 Task: Find a one-way flight from Sydney to Auckland on a specific date, using Air New Zealand.
Action: Mouse pressed left at (407, 229)
Screenshot: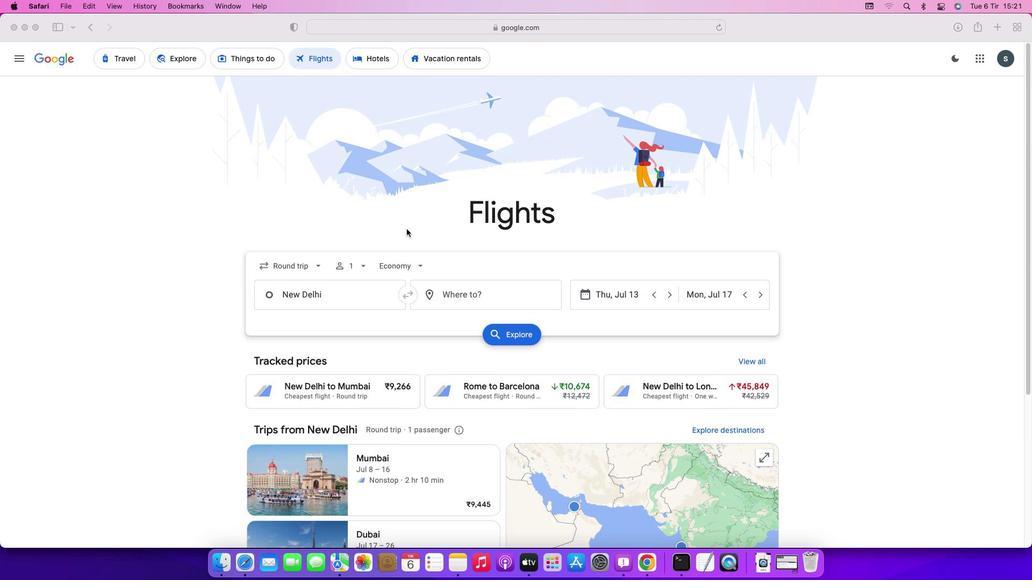 
Action: Mouse moved to (306, 268)
Screenshot: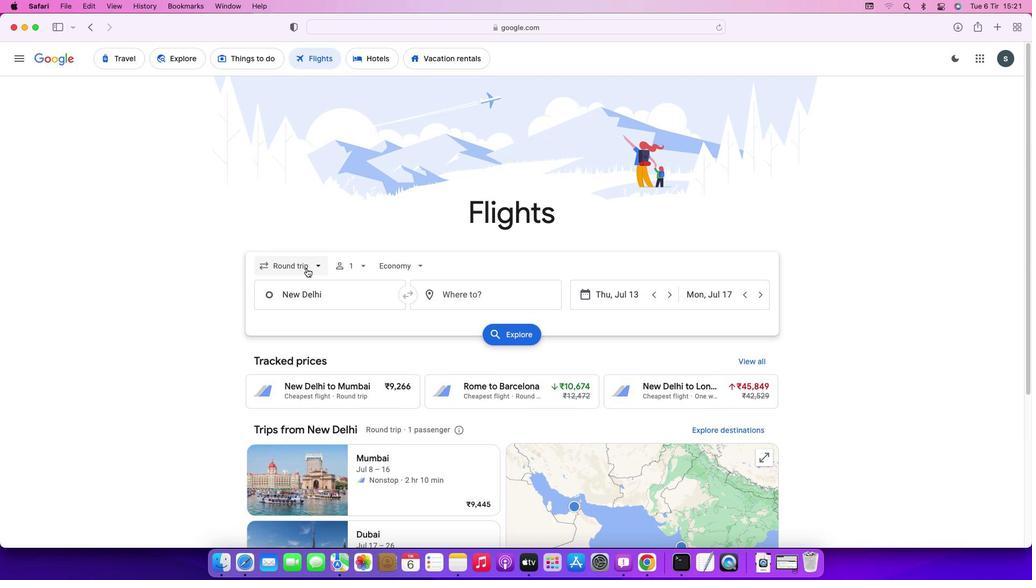 
Action: Mouse pressed left at (306, 268)
Screenshot: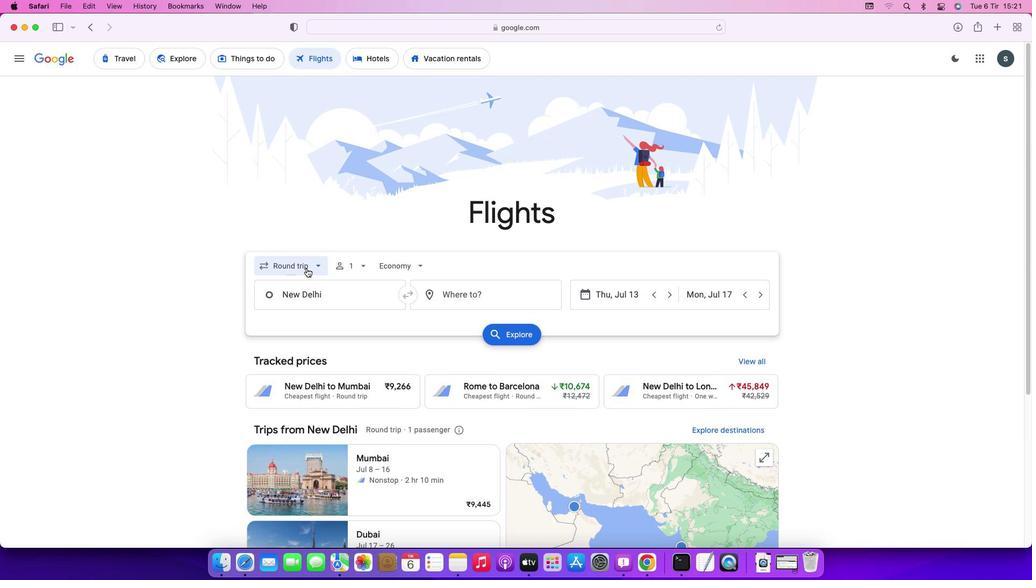 
Action: Mouse moved to (308, 316)
Screenshot: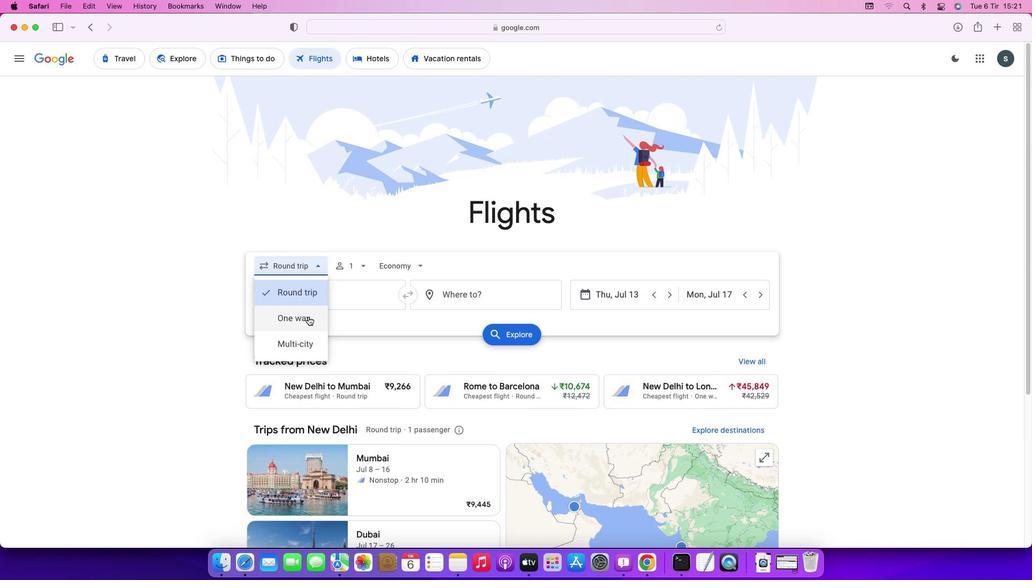 
Action: Mouse pressed left at (308, 316)
Screenshot: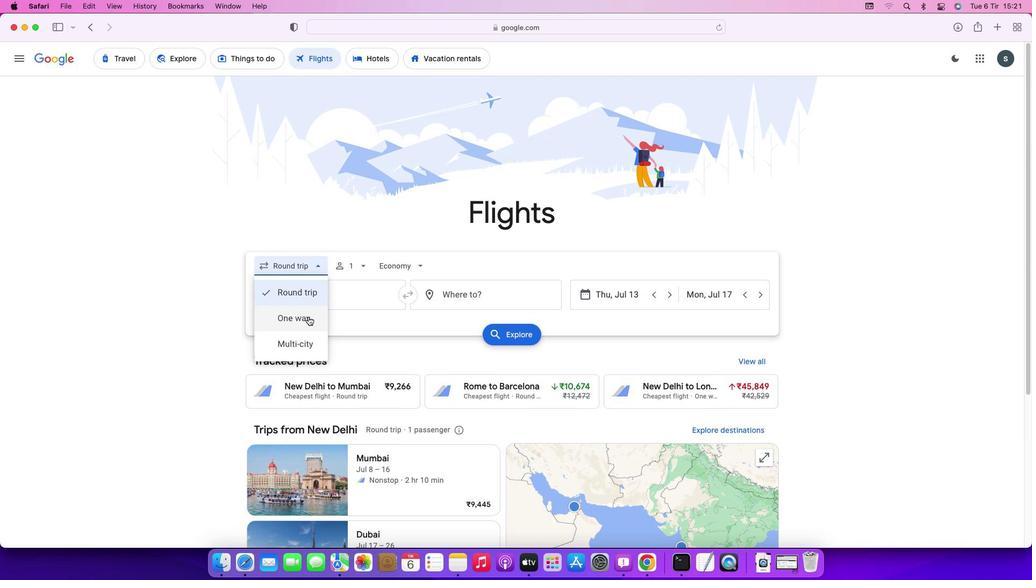 
Action: Mouse moved to (360, 267)
Screenshot: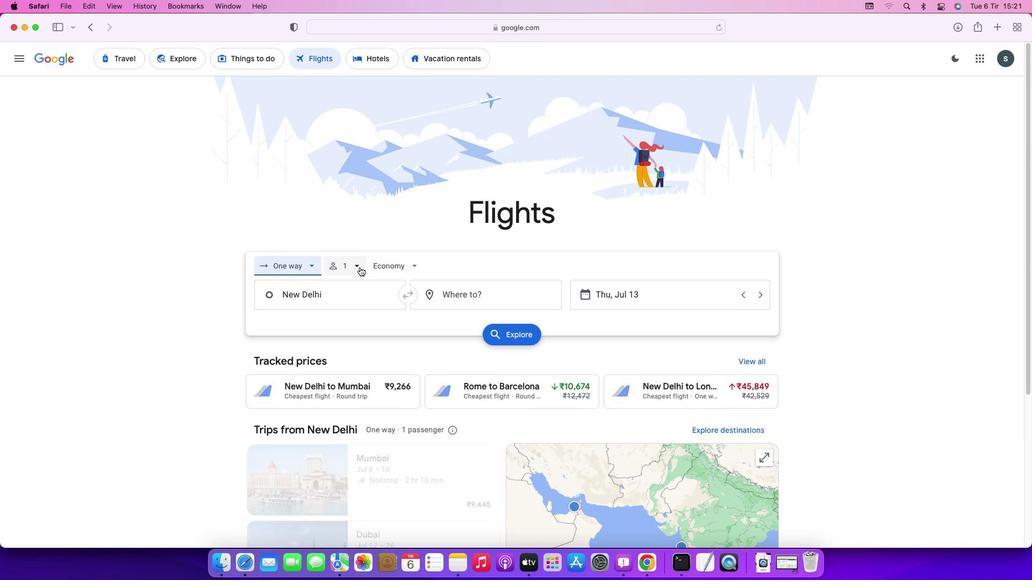
Action: Mouse pressed left at (360, 267)
Screenshot: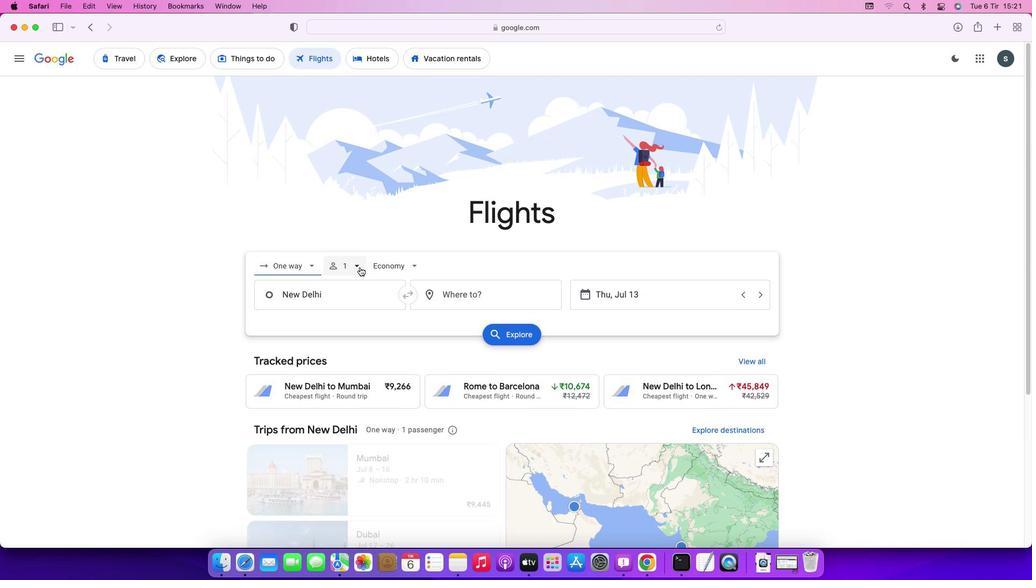 
Action: Mouse moved to (419, 294)
Screenshot: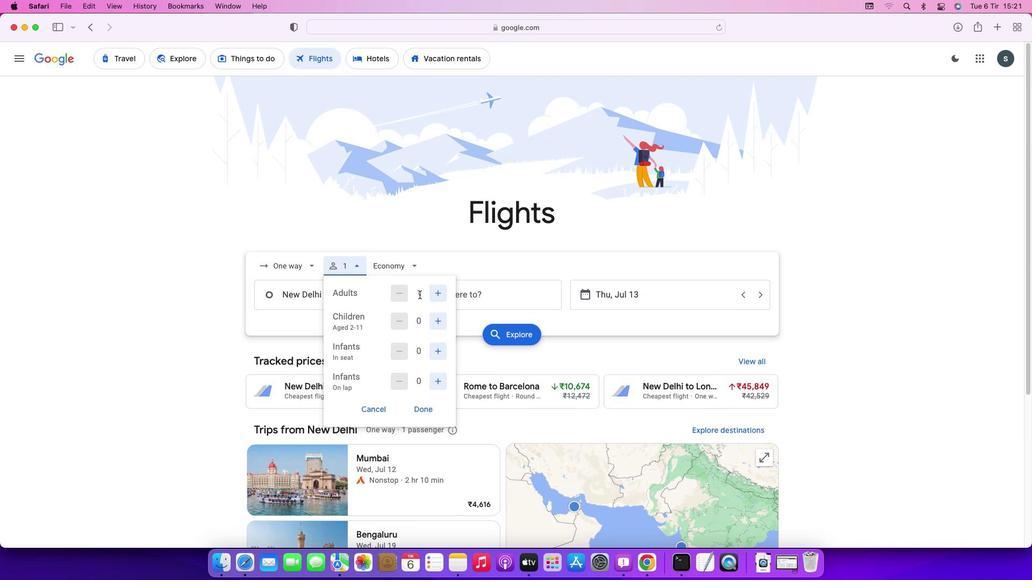 
Action: Mouse pressed left at (419, 294)
Screenshot: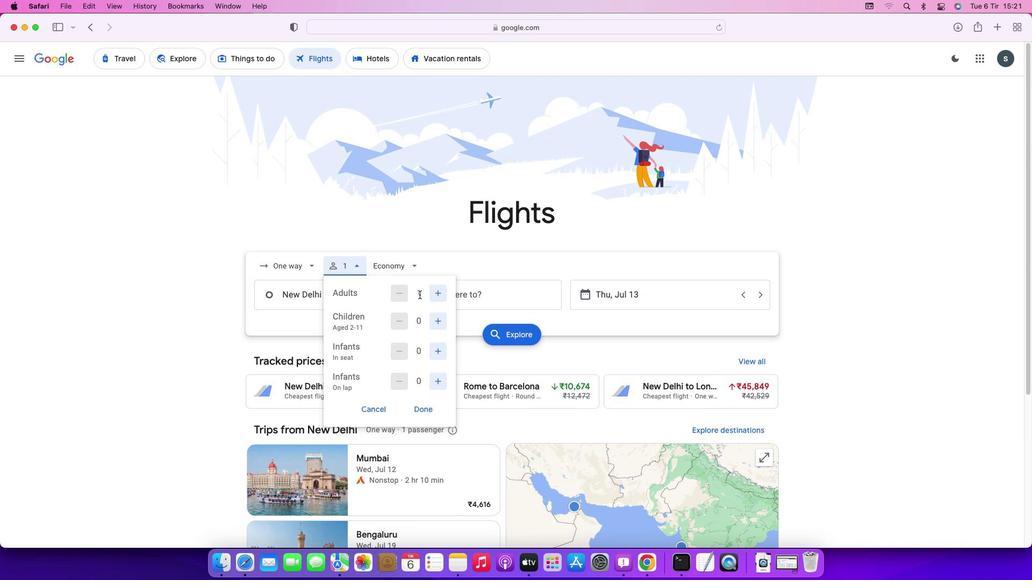 
Action: Mouse moved to (425, 407)
Screenshot: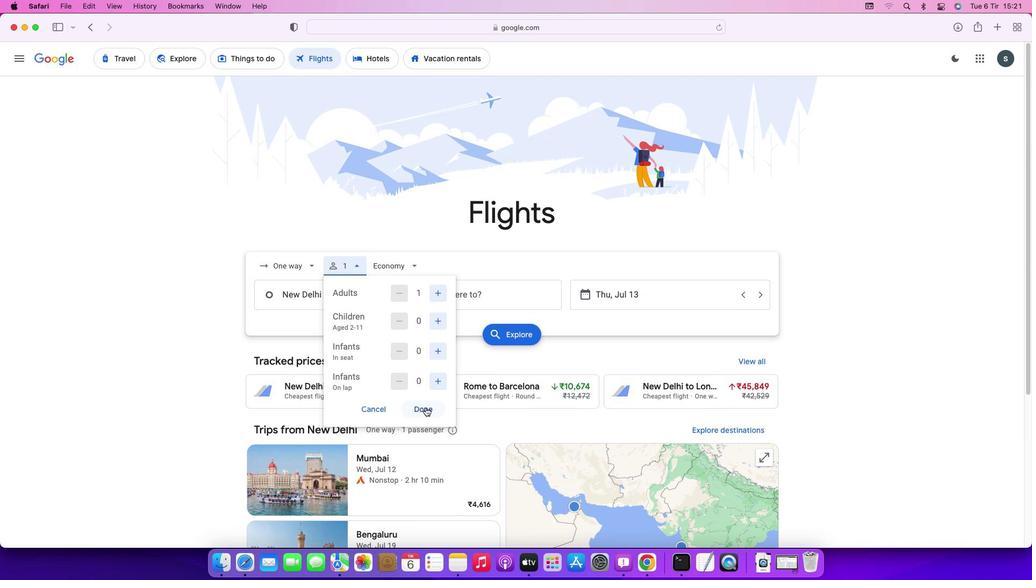 
Action: Mouse pressed left at (425, 407)
Screenshot: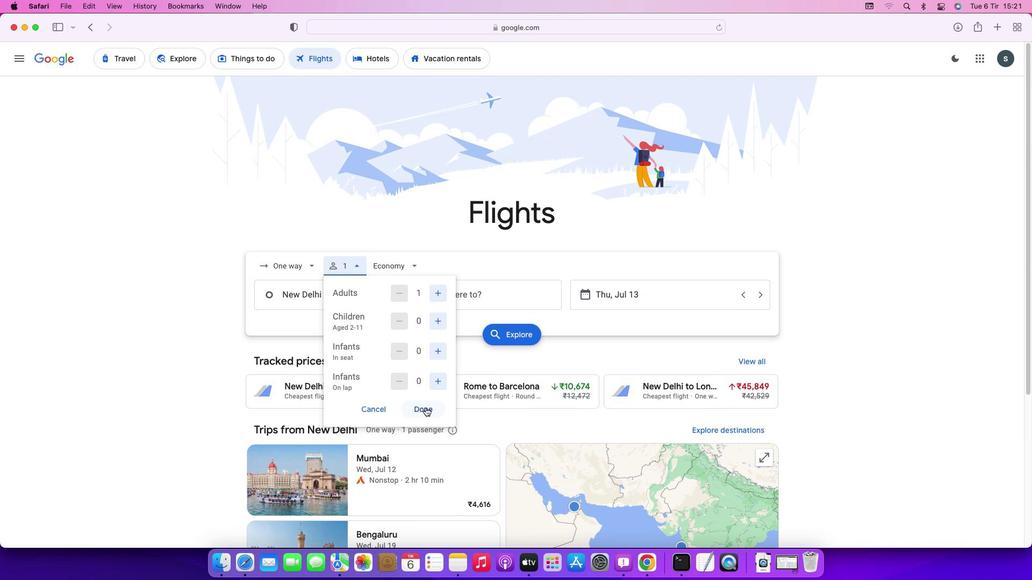 
Action: Mouse moved to (399, 266)
Screenshot: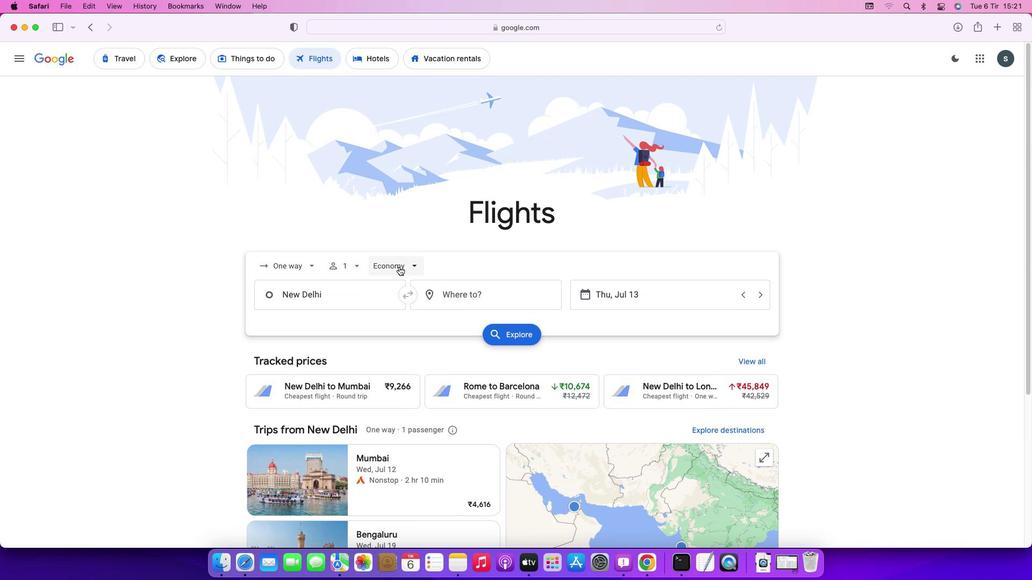 
Action: Mouse pressed left at (399, 266)
Screenshot: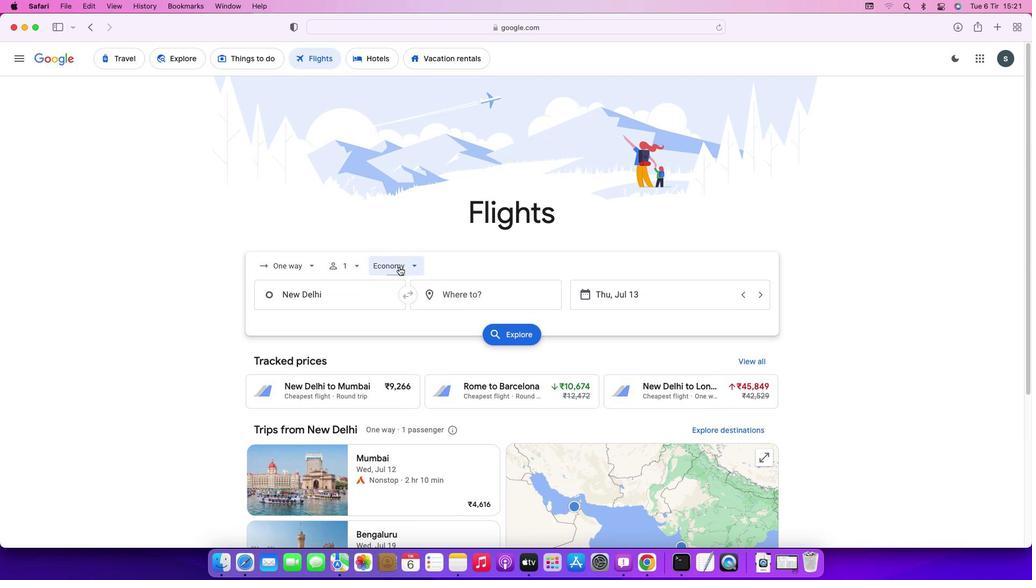 
Action: Mouse moved to (407, 288)
Screenshot: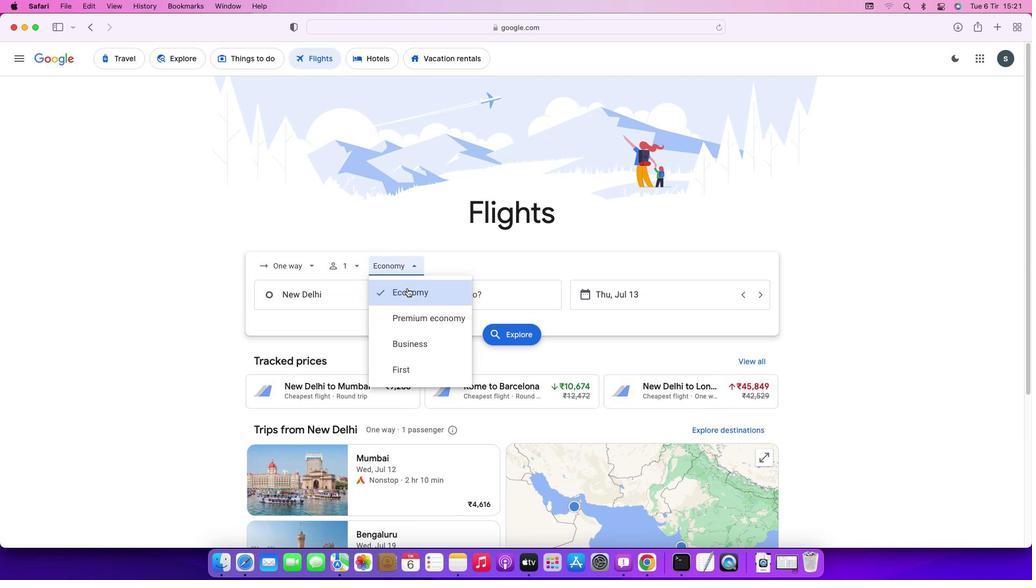 
Action: Mouse pressed left at (407, 288)
Screenshot: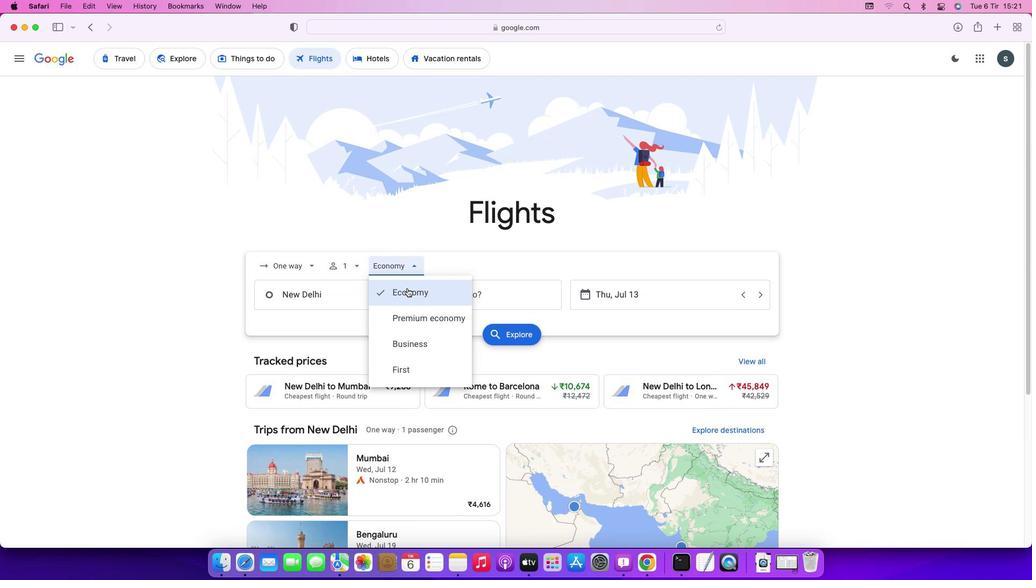 
Action: Mouse moved to (351, 296)
Screenshot: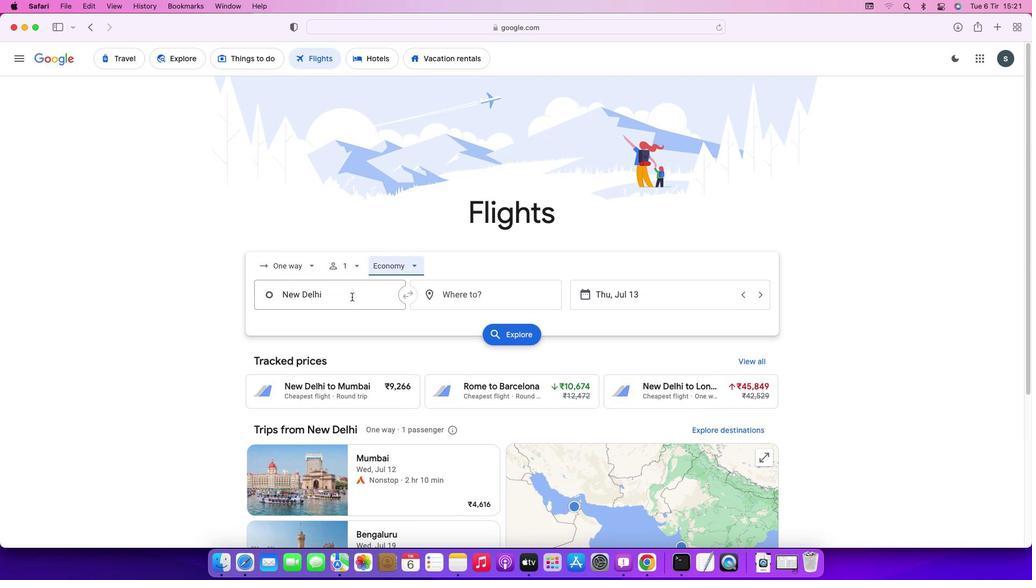 
Action: Mouse pressed left at (351, 296)
Screenshot: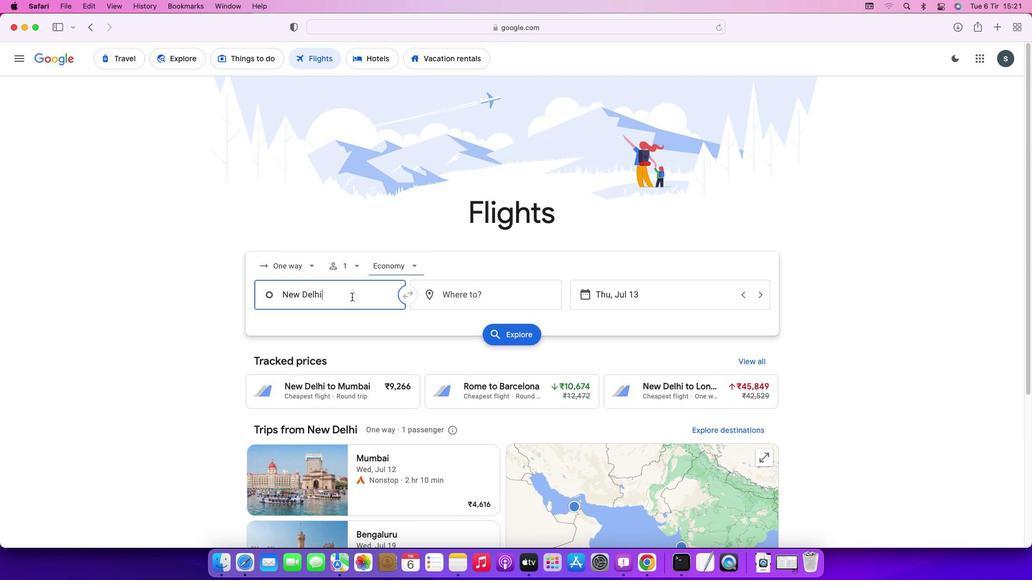 
Action: Mouse moved to (351, 297)
Screenshot: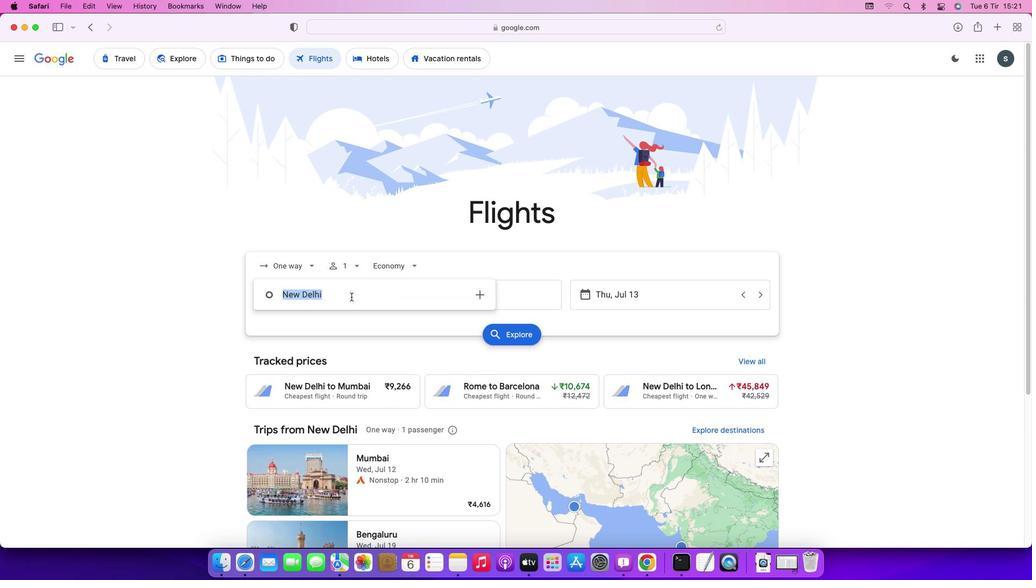 
Action: Key pressed Key.backspaceKey.caps_lock'S'Key.caps_lock'y''d''n''e''y'Key.enter
Screenshot: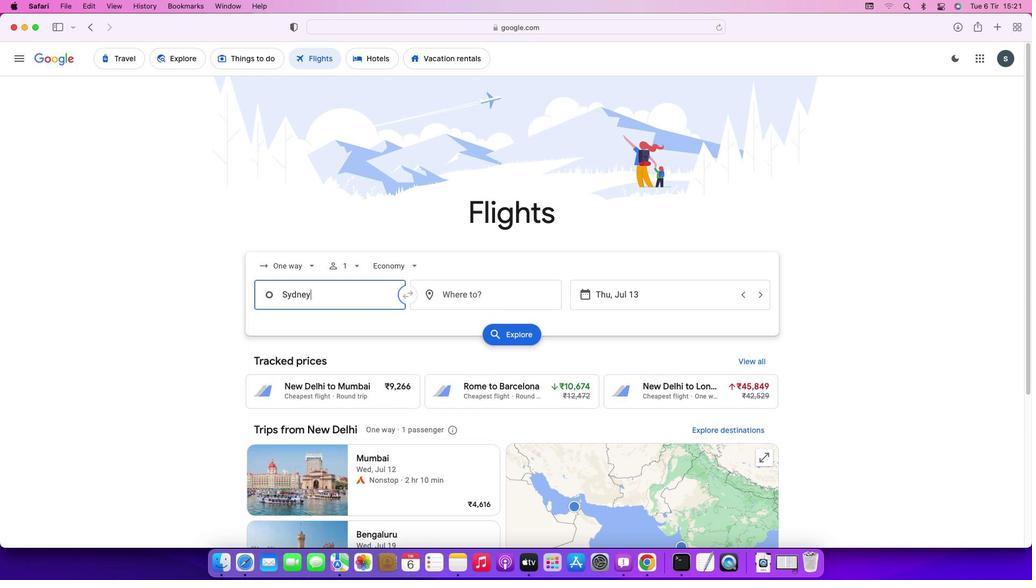 
Action: Mouse moved to (479, 296)
Screenshot: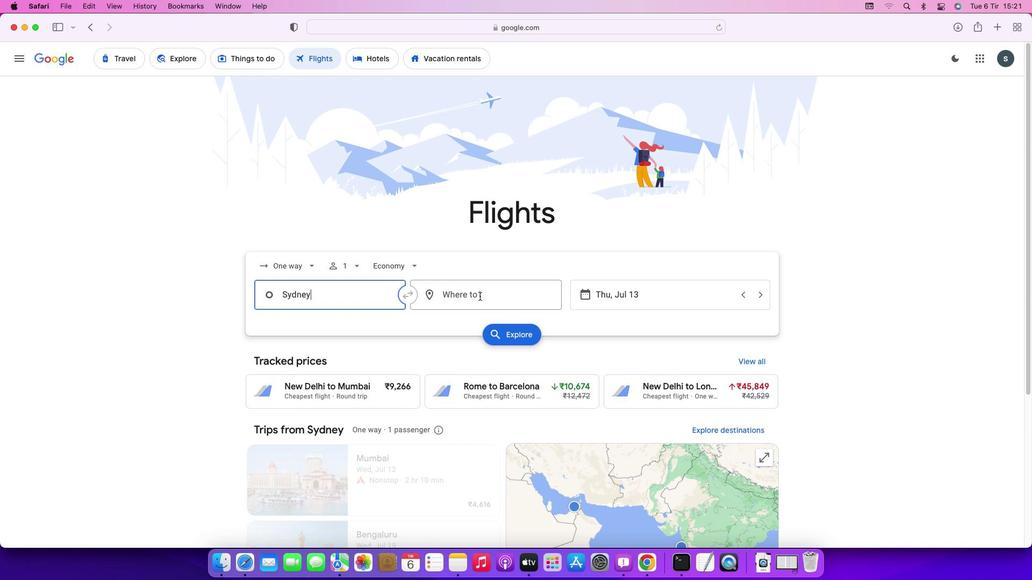 
Action: Mouse pressed left at (479, 296)
Screenshot: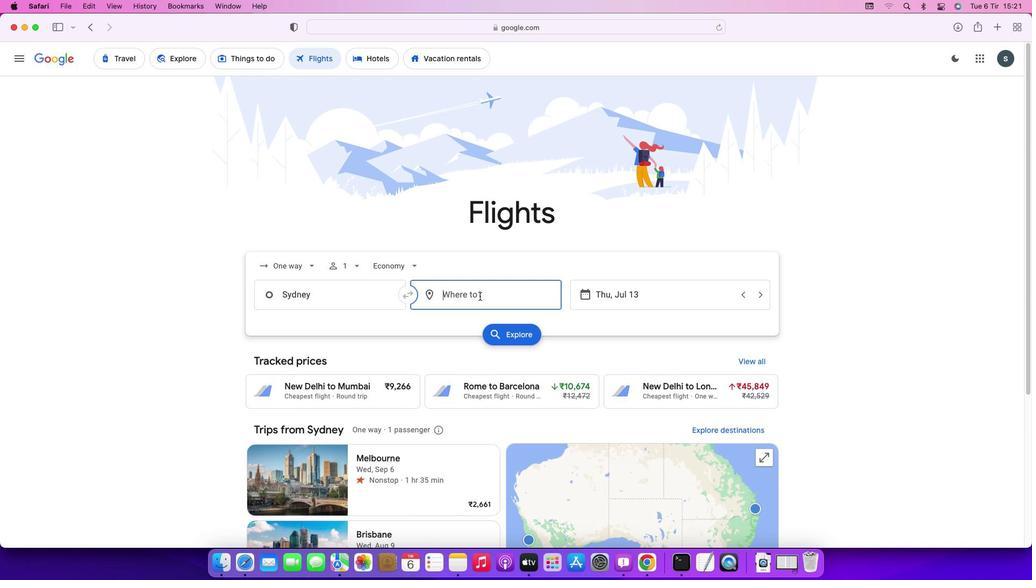 
Action: Key pressed Key.caps_lock'A'Key.caps_lock'u''c''k''l''a''n''d'Key.enter
Screenshot: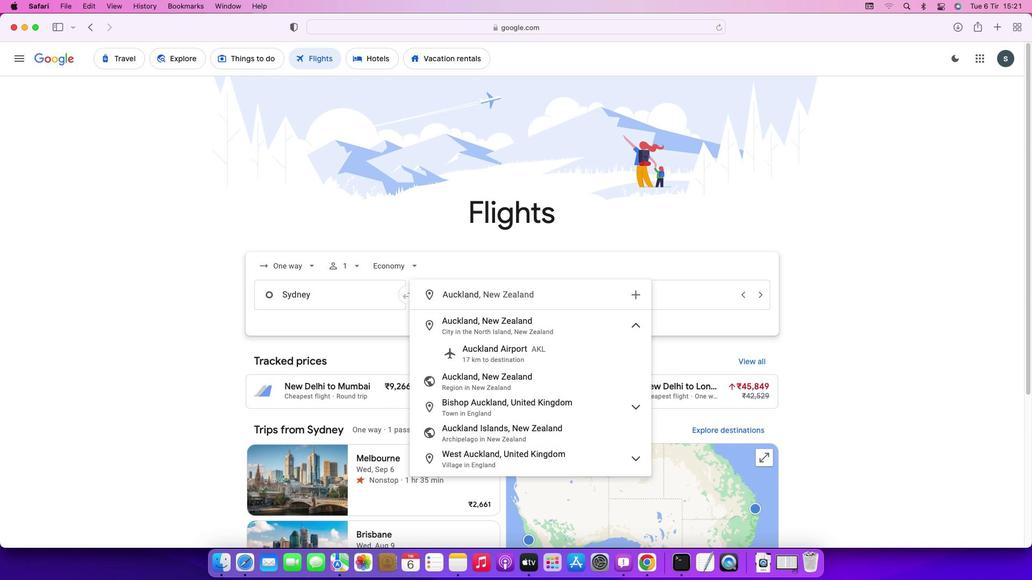 
Action: Mouse moved to (652, 297)
Screenshot: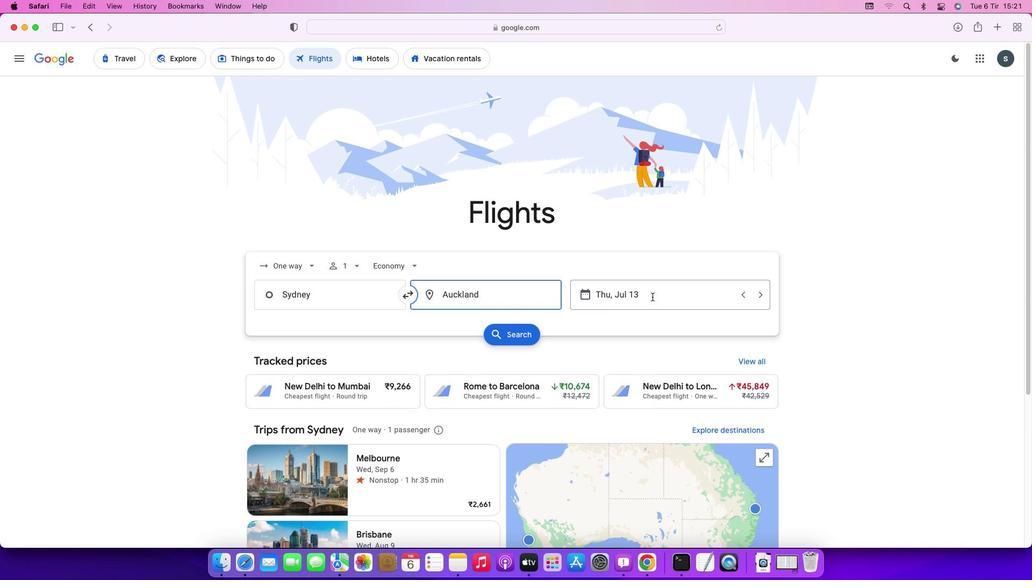 
Action: Mouse pressed left at (652, 297)
Screenshot: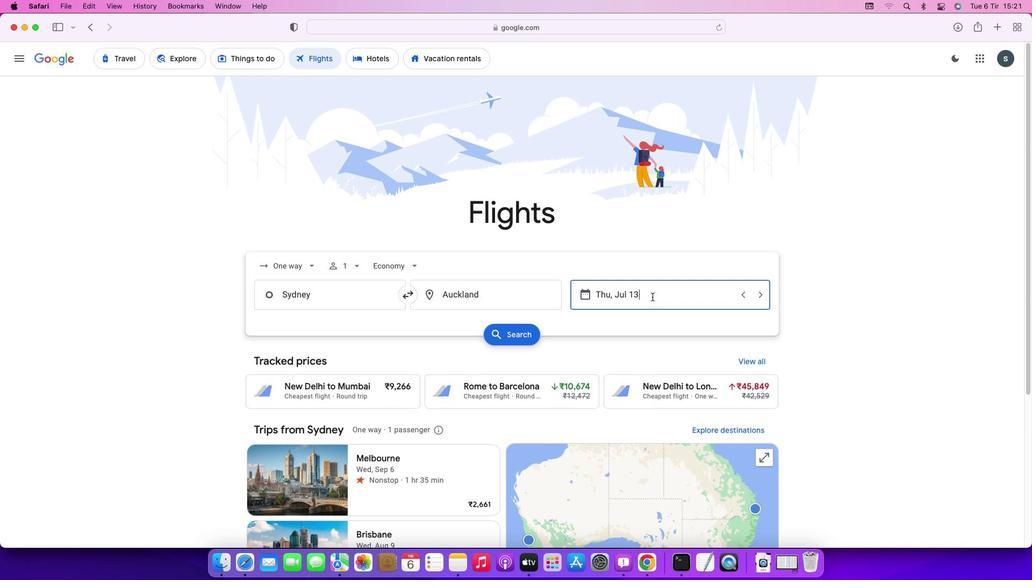 
Action: Mouse moved to (782, 401)
Screenshot: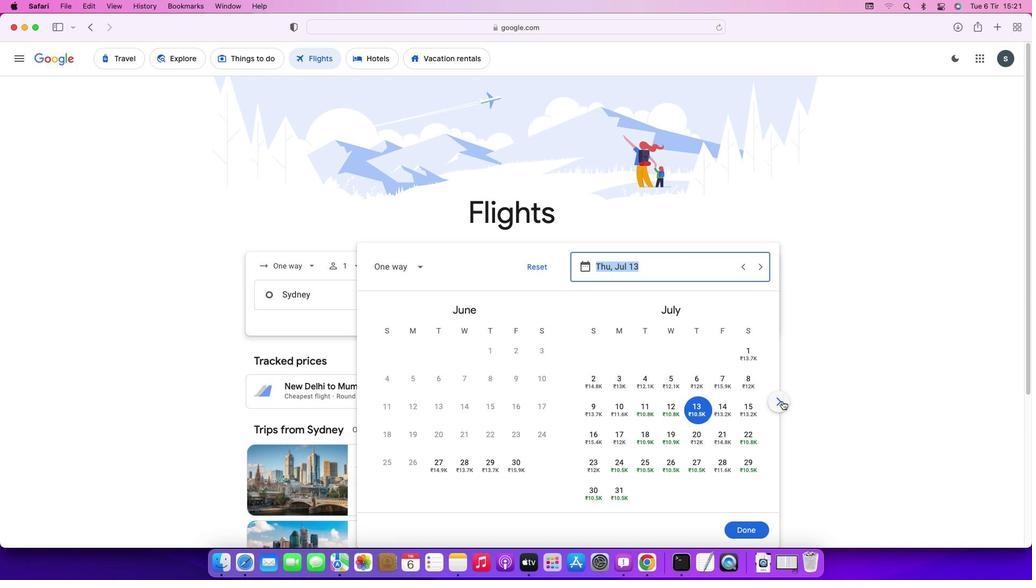 
Action: Mouse pressed left at (782, 401)
Screenshot: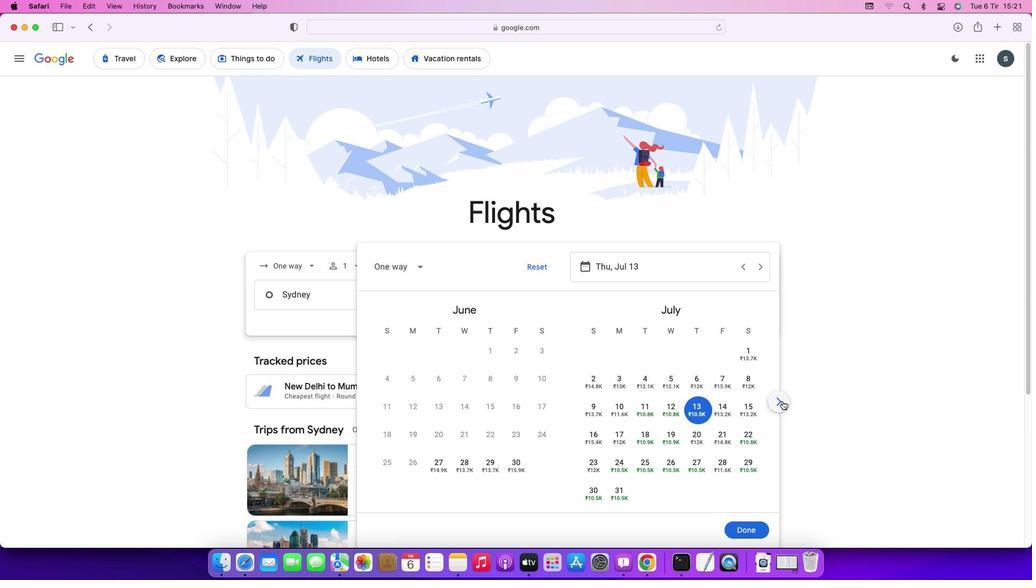
Action: Mouse moved to (781, 401)
Screenshot: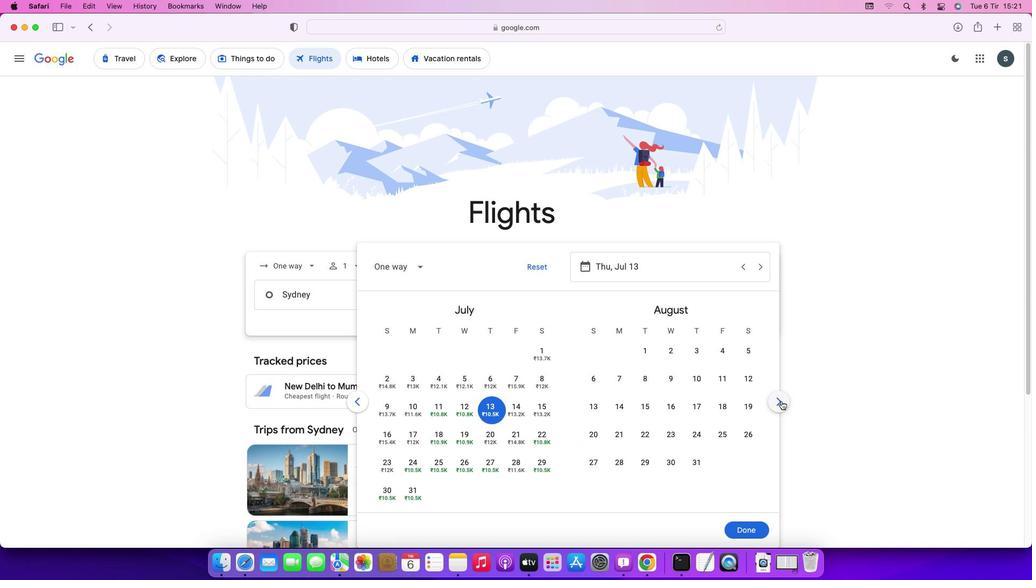 
Action: Mouse pressed left at (781, 401)
Screenshot: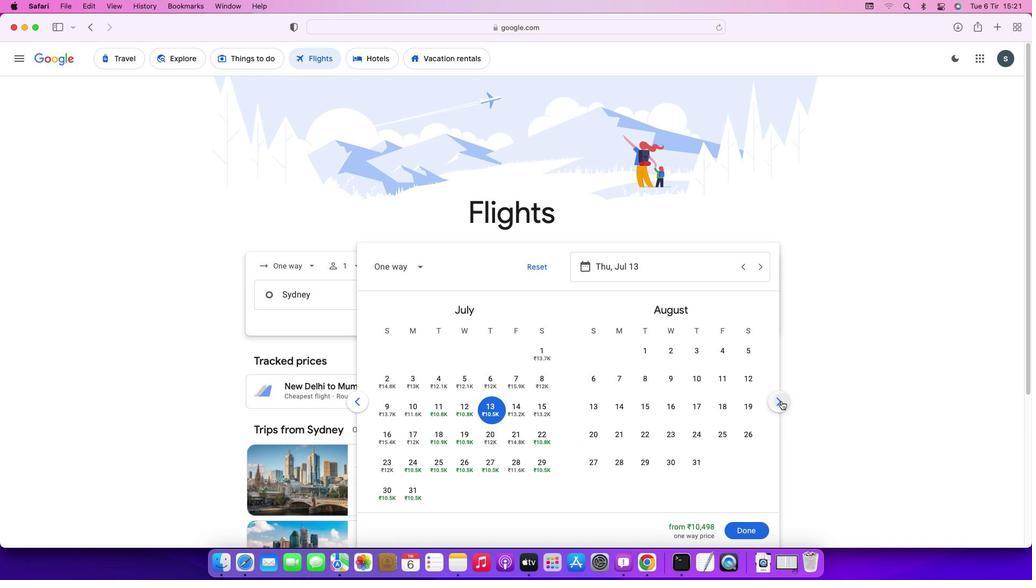 
Action: Mouse moved to (723, 407)
Screenshot: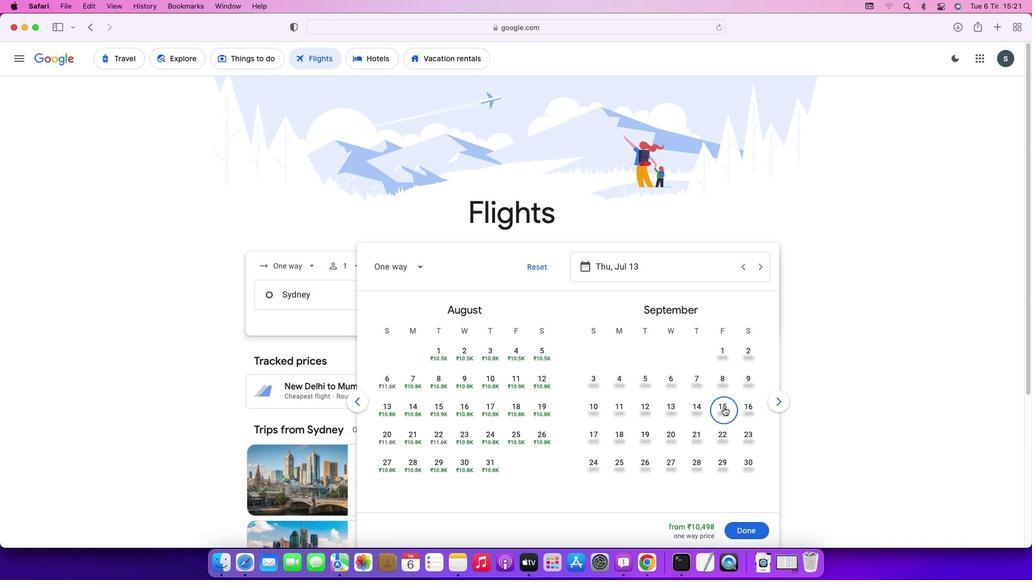 
Action: Mouse pressed left at (723, 407)
Screenshot: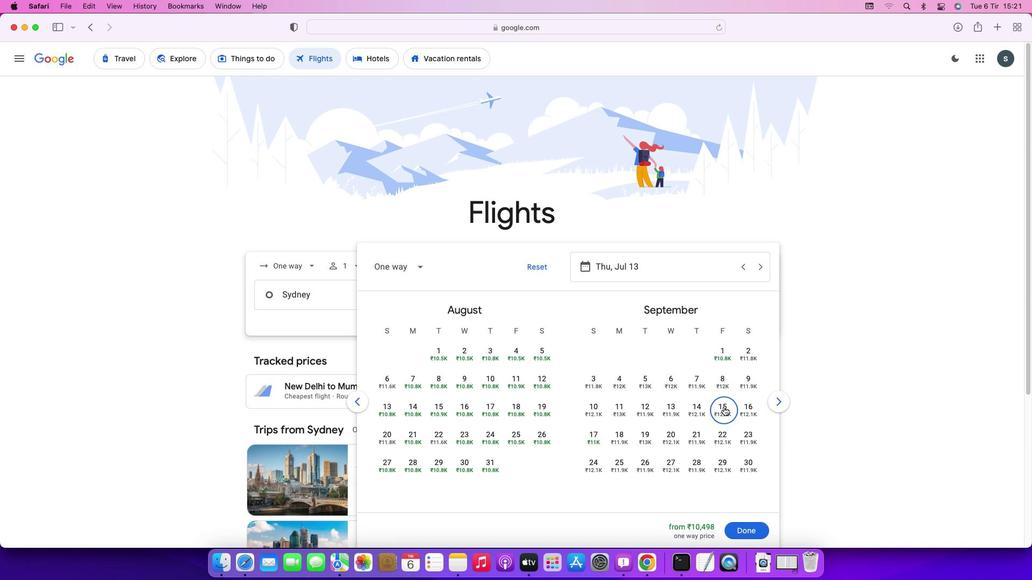 
Action: Mouse moved to (752, 528)
Screenshot: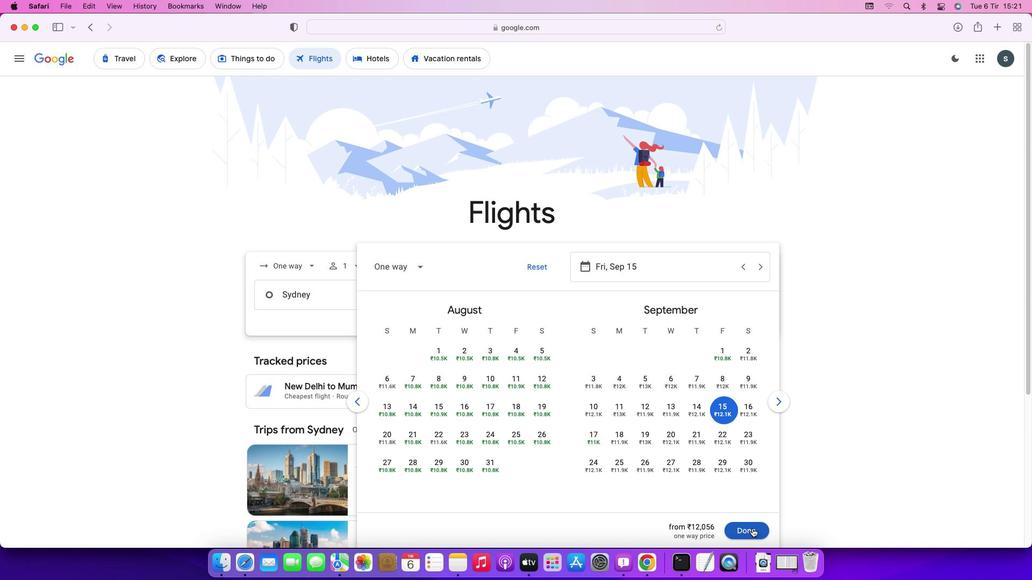 
Action: Mouse pressed left at (752, 528)
Screenshot: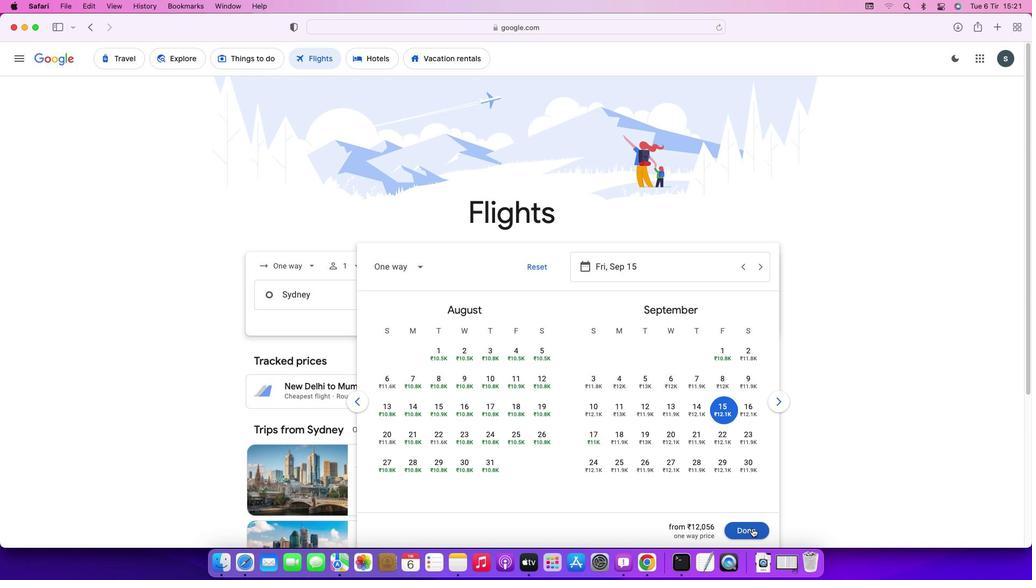 
Action: Mouse moved to (523, 339)
Screenshot: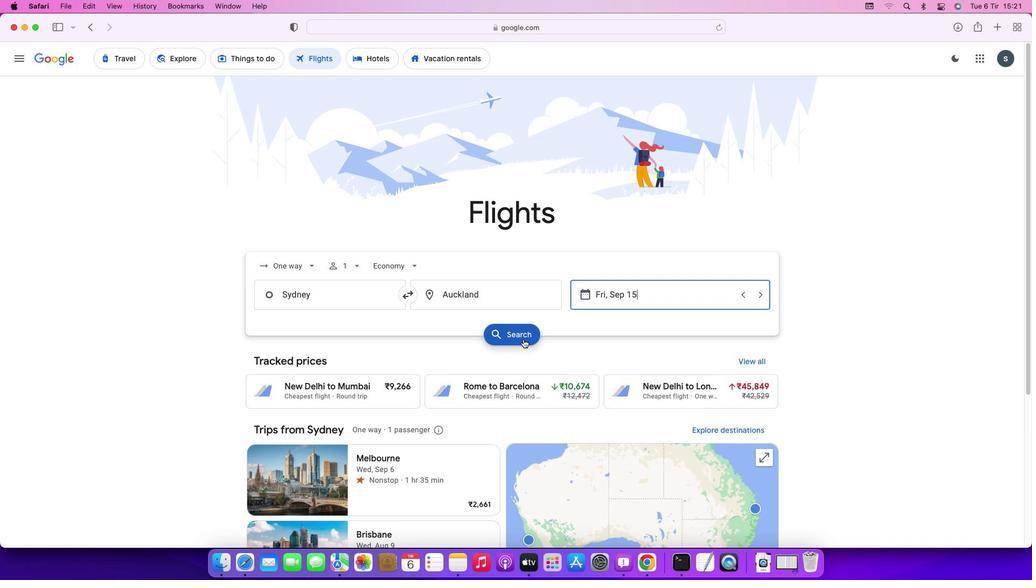 
Action: Mouse pressed left at (523, 339)
Screenshot: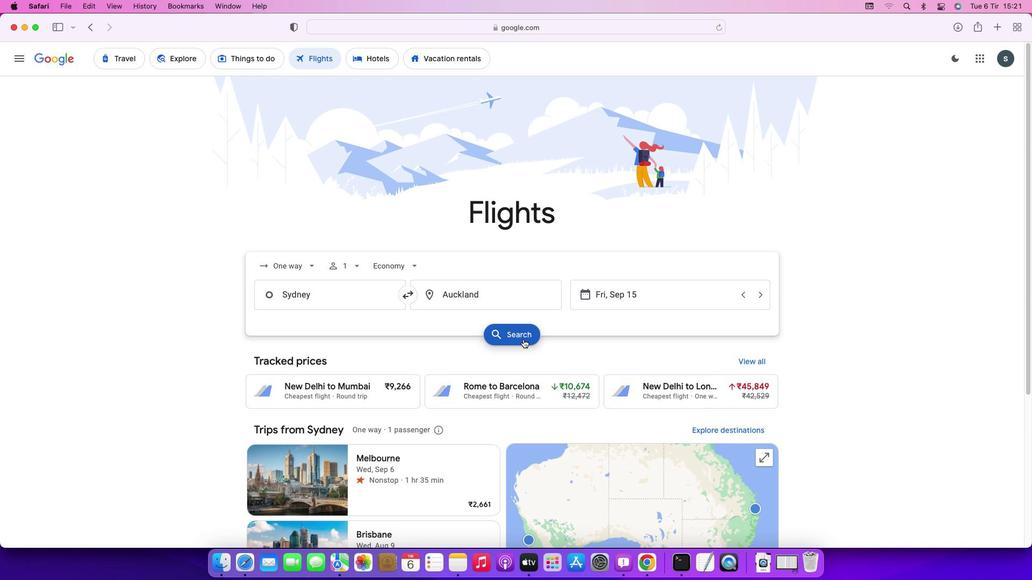 
Action: Mouse moved to (389, 159)
Screenshot: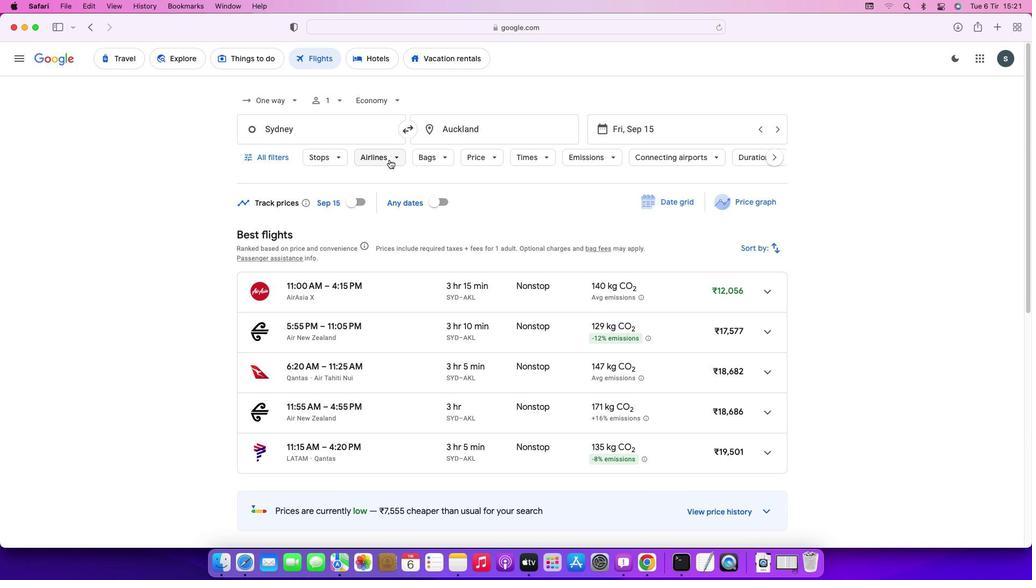 
Action: Mouse pressed left at (389, 159)
Screenshot: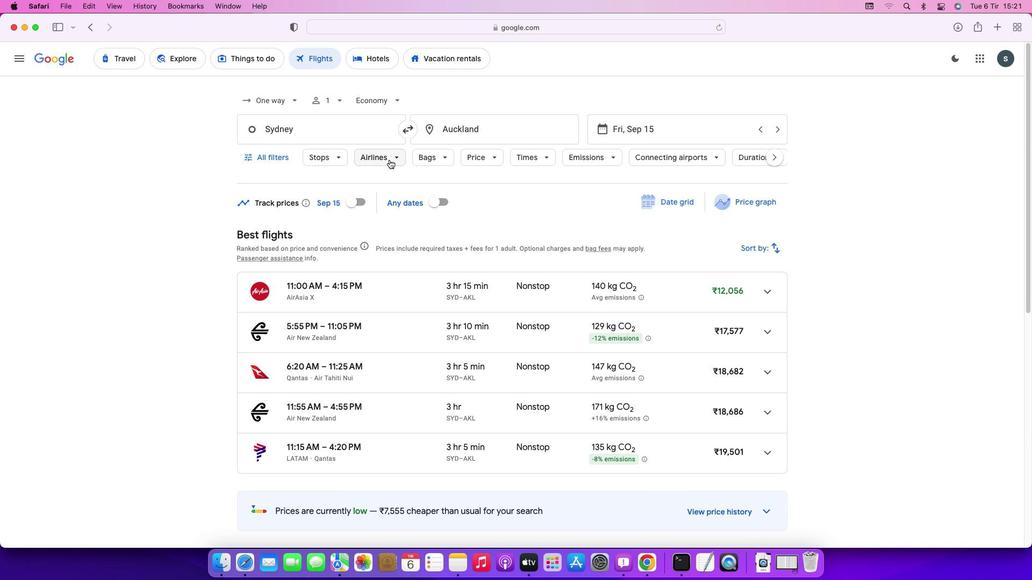 
Action: Mouse moved to (517, 216)
Screenshot: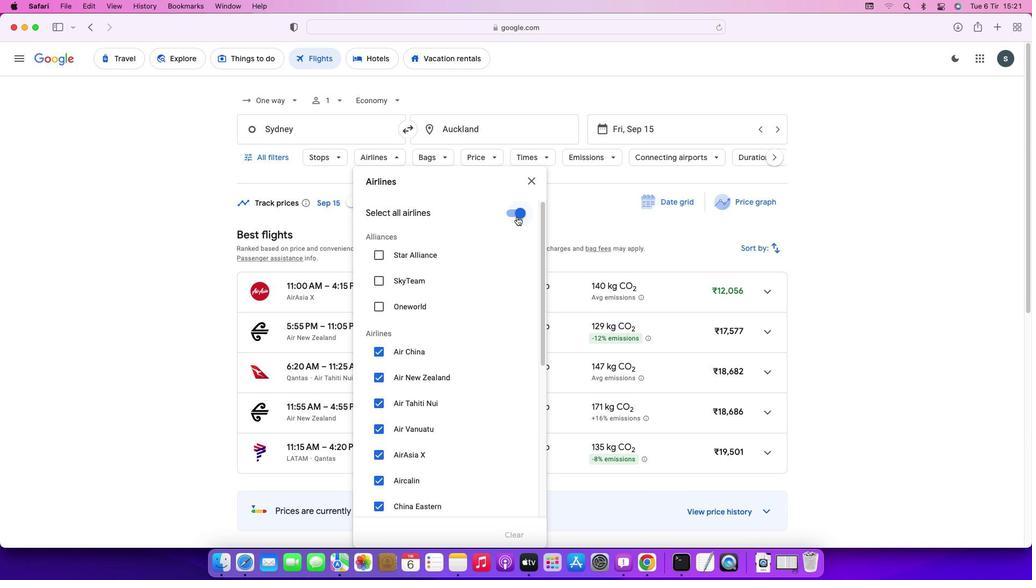 
Action: Mouse pressed left at (517, 216)
Screenshot: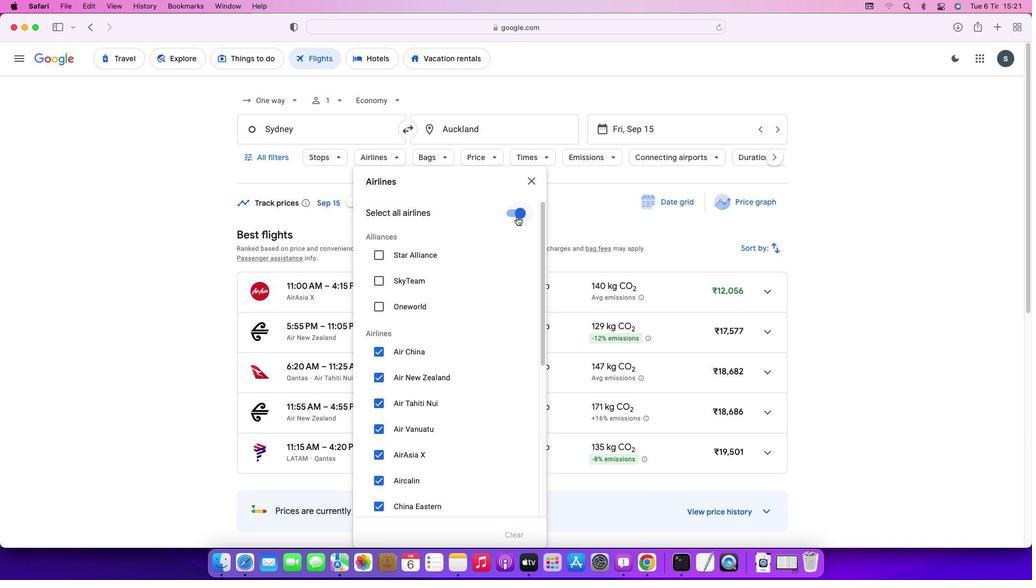 
Action: Mouse moved to (380, 380)
Screenshot: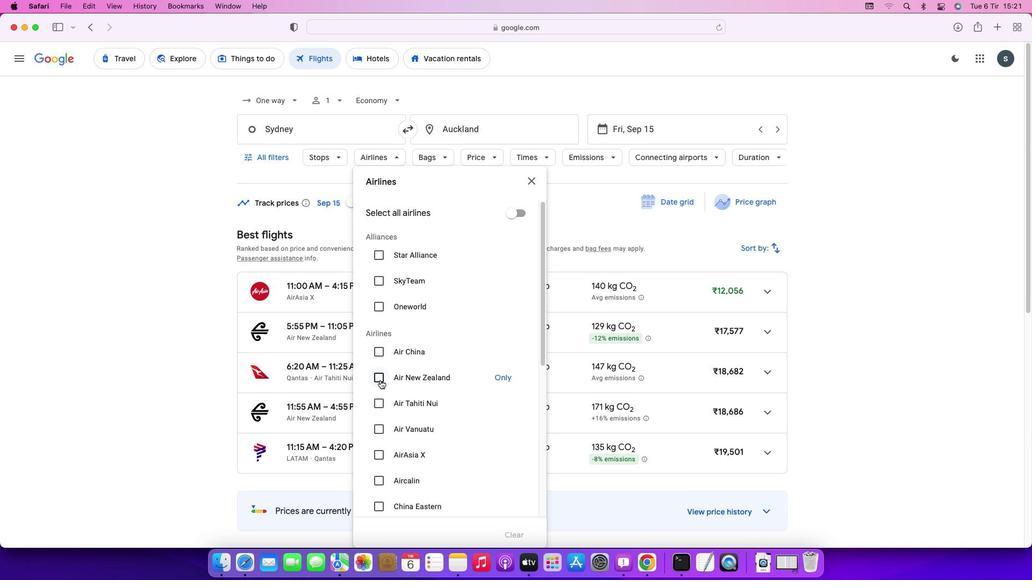
Action: Mouse pressed left at (380, 380)
Screenshot: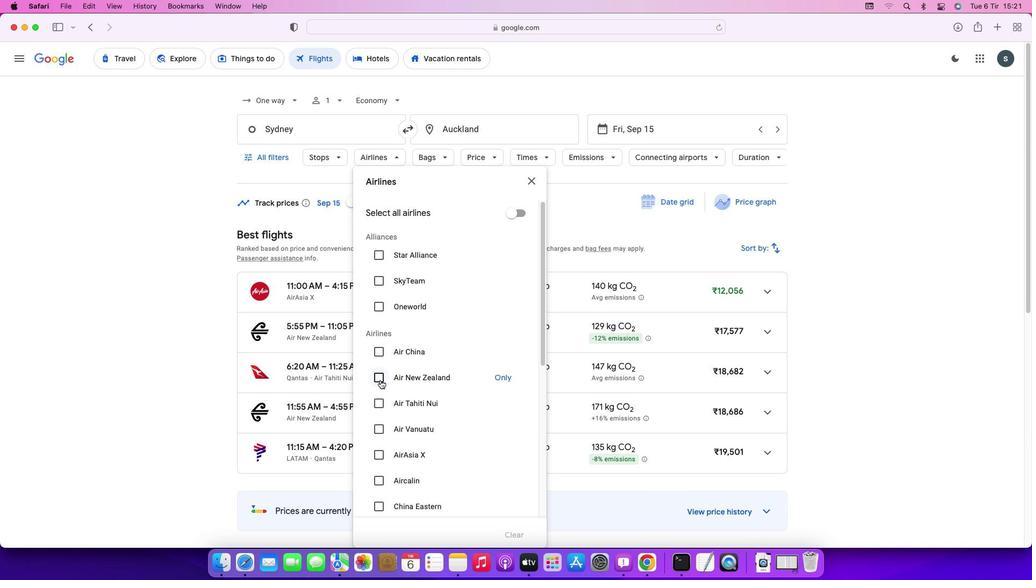 
Action: Mouse moved to (532, 177)
Screenshot: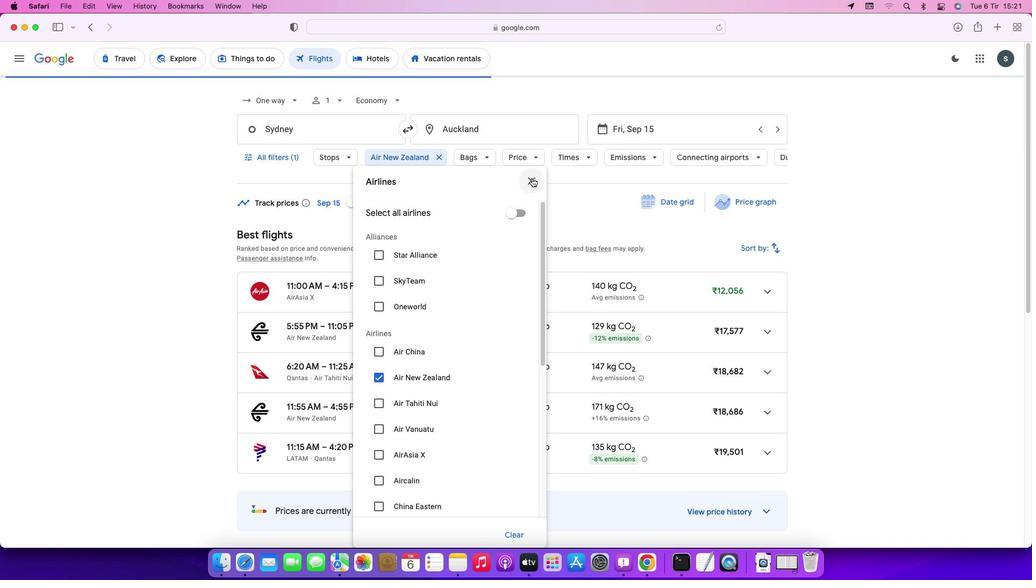 
Action: Mouse pressed left at (532, 177)
Screenshot: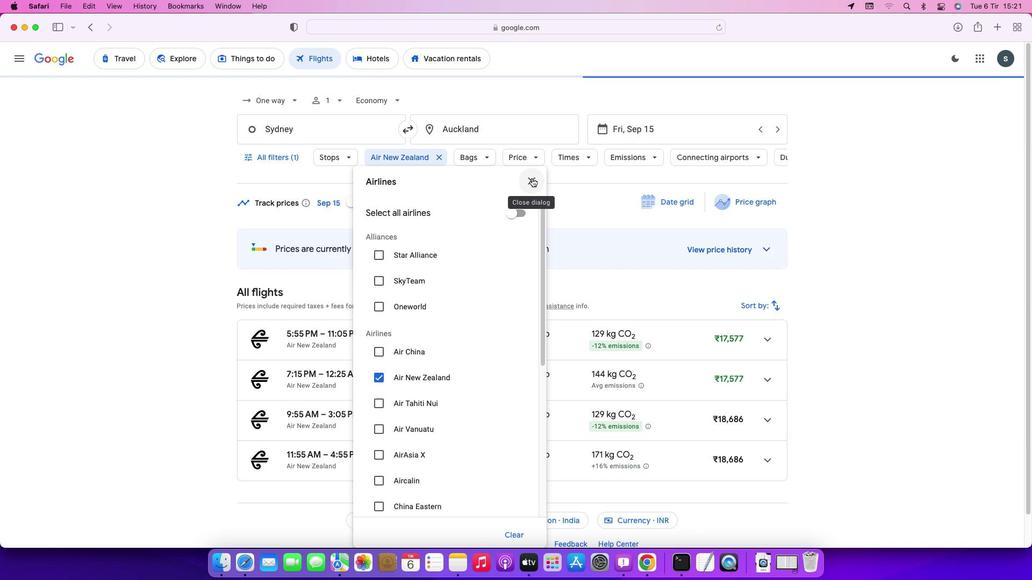 
Action: Mouse moved to (778, 306)
Screenshot: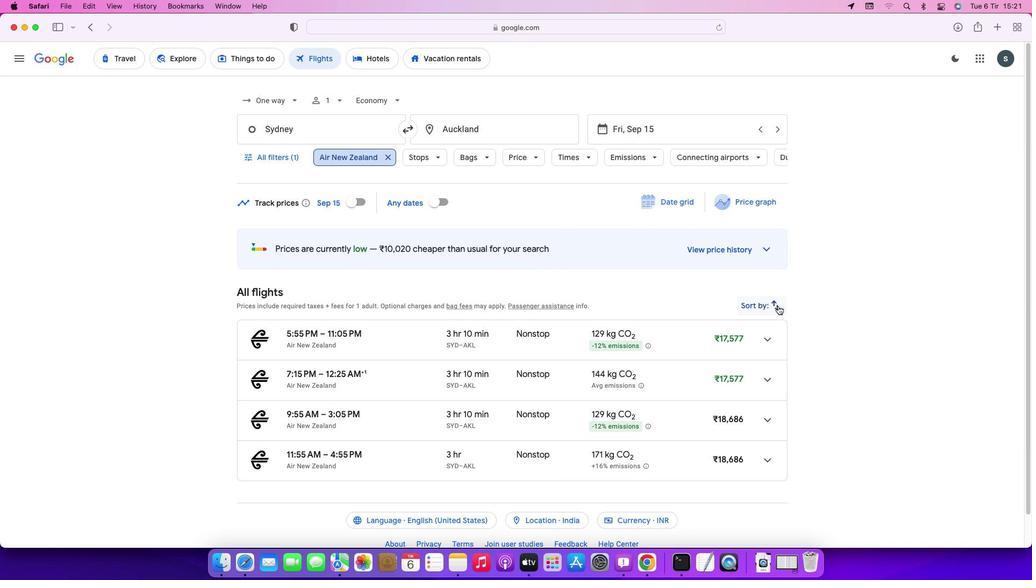 
Action: Mouse pressed left at (778, 306)
Screenshot: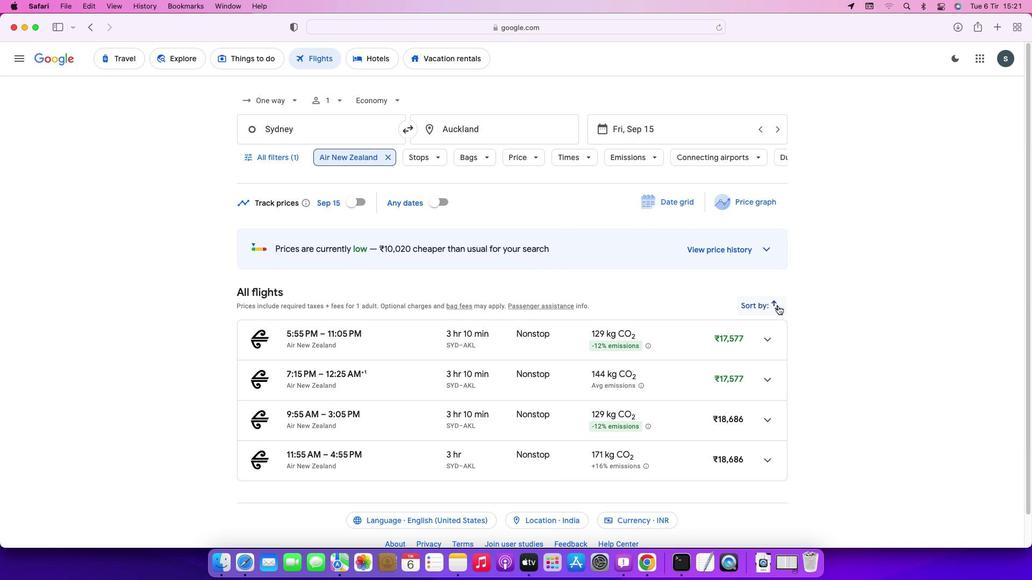 
Action: Mouse moved to (754, 360)
Screenshot: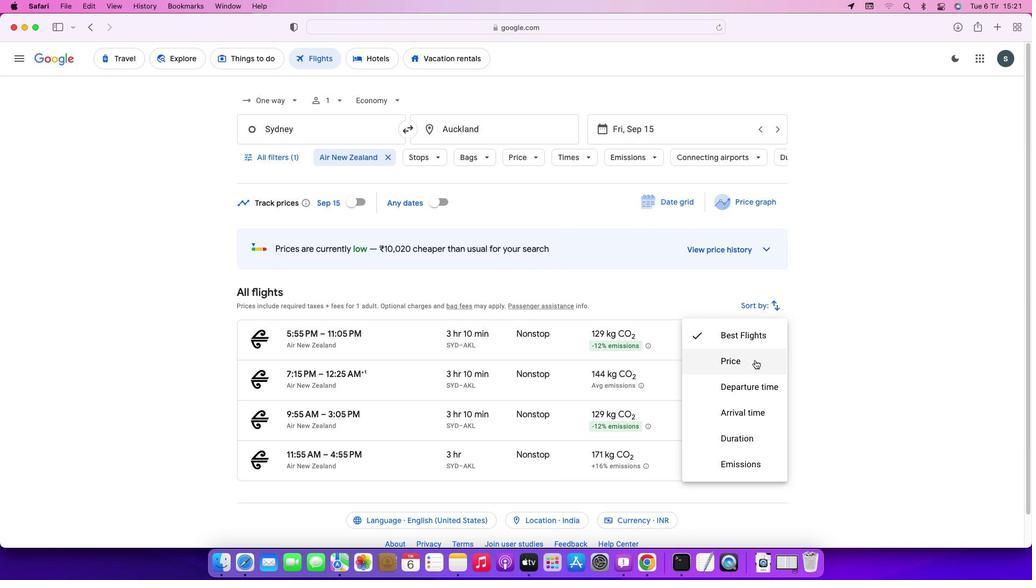 
Action: Mouse pressed left at (754, 360)
Screenshot: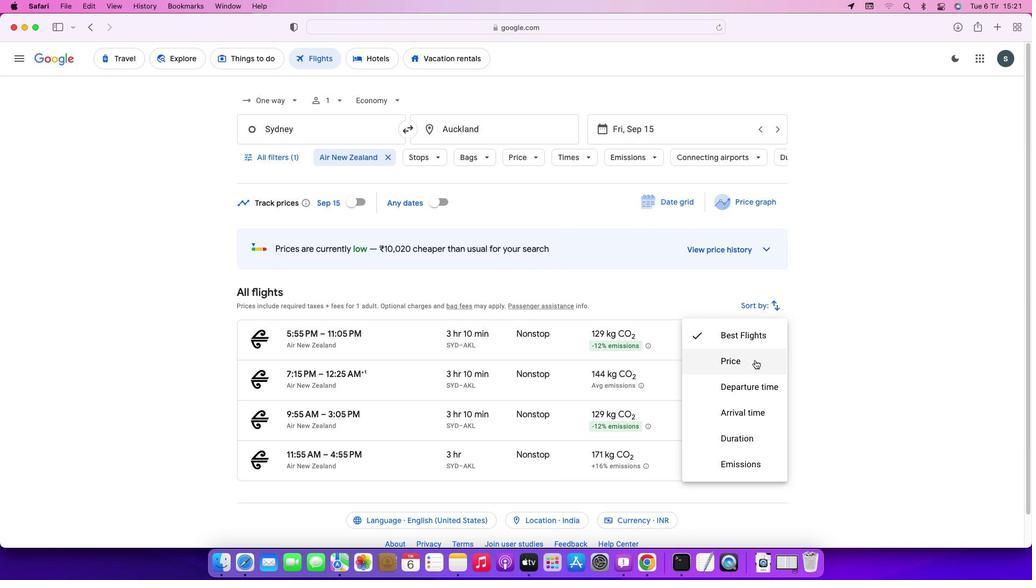 
Action: Mouse moved to (357, 203)
Screenshot: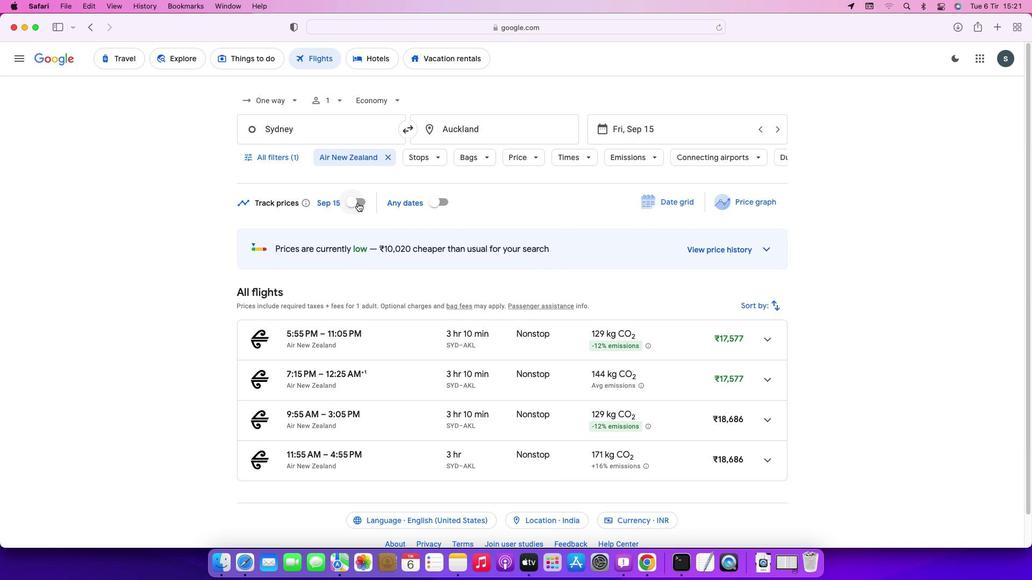 
Action: Mouse pressed left at (357, 203)
Screenshot: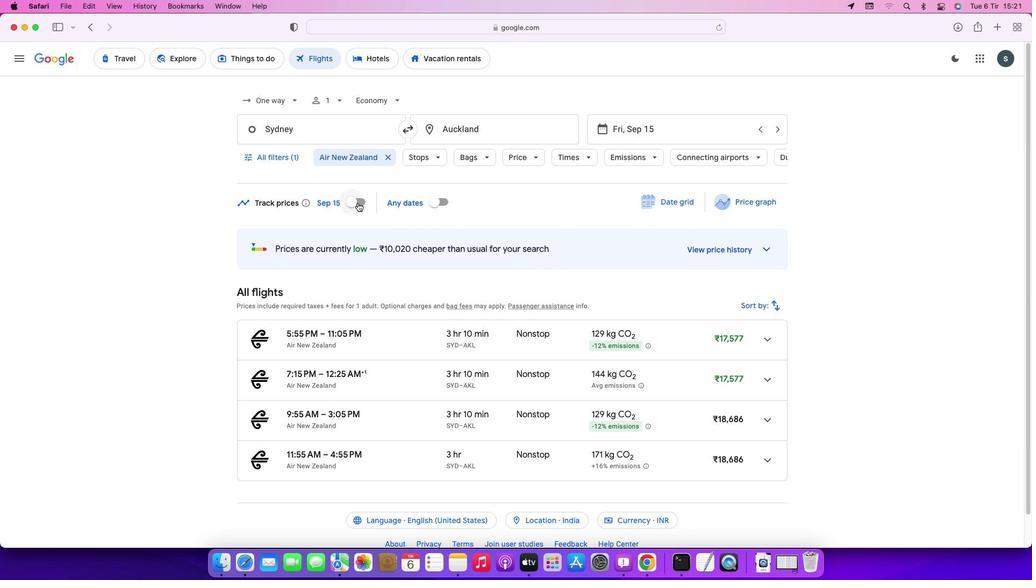 
Action: Mouse moved to (177, 198)
Screenshot: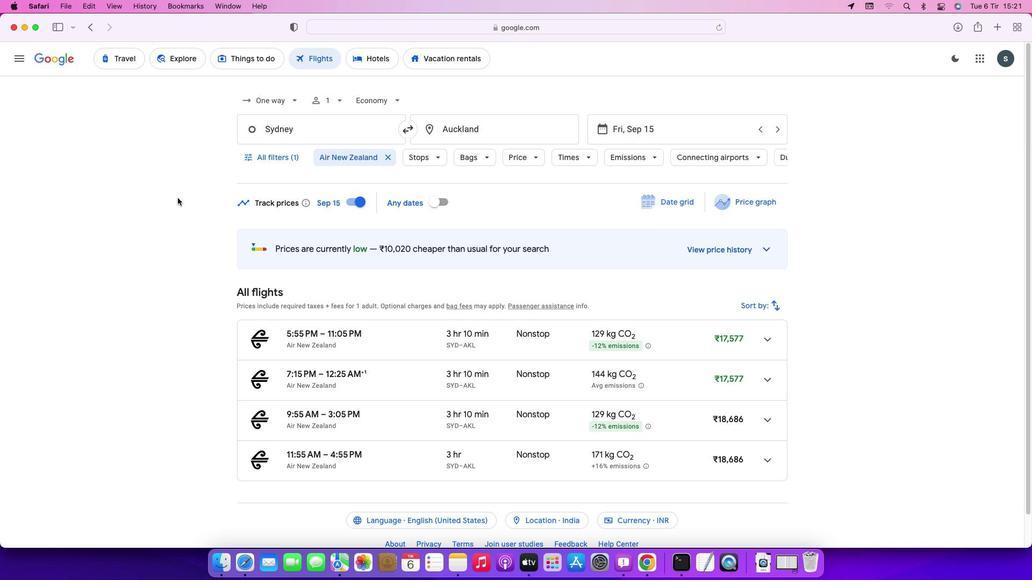 
